 Task: Select Convenience. Add to cart, from CVS for 1990 Hamilton Drive, Baltimore, Maryland 21217, Cell Number 410-225-3451, following items : Raos Homemade Tomato Basil Sauce - 1, Gold Emblem Fast Favorites Fusilli Creamy Alfredo Pasta - 1, Gold Emblem 100% Arabica Premium Ground Coffee Colombian - 2
Action: Mouse moved to (274, 117)
Screenshot: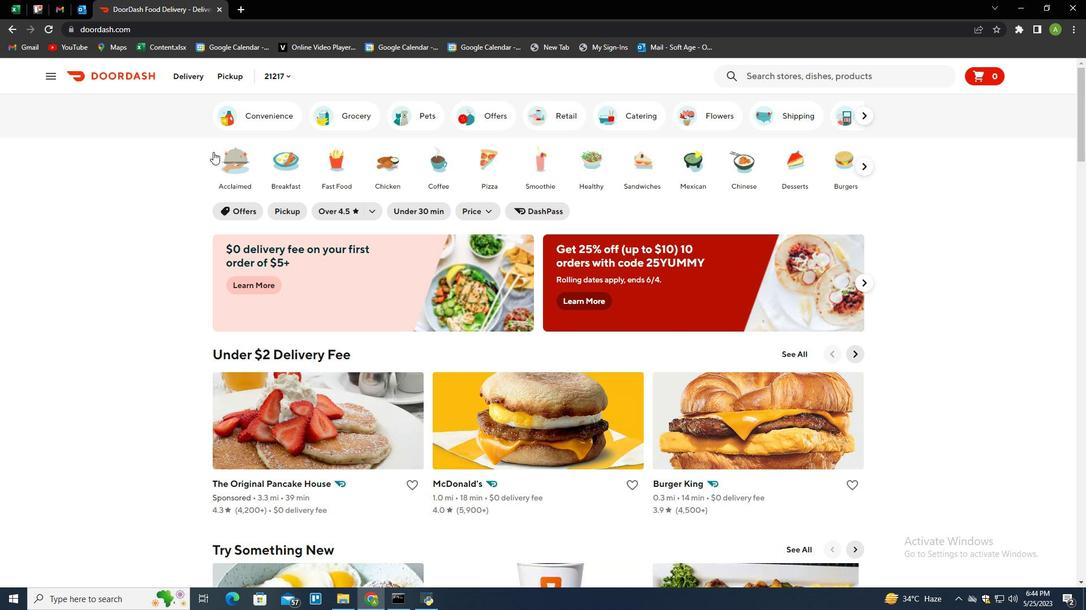 
Action: Mouse pressed left at (274, 117)
Screenshot: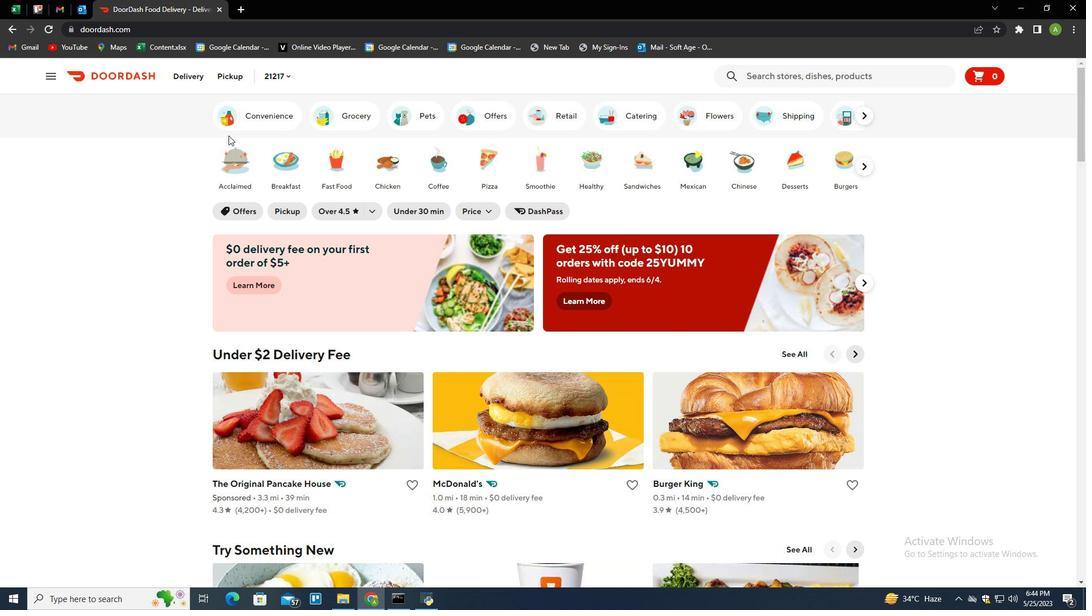 
Action: Mouse moved to (286, 497)
Screenshot: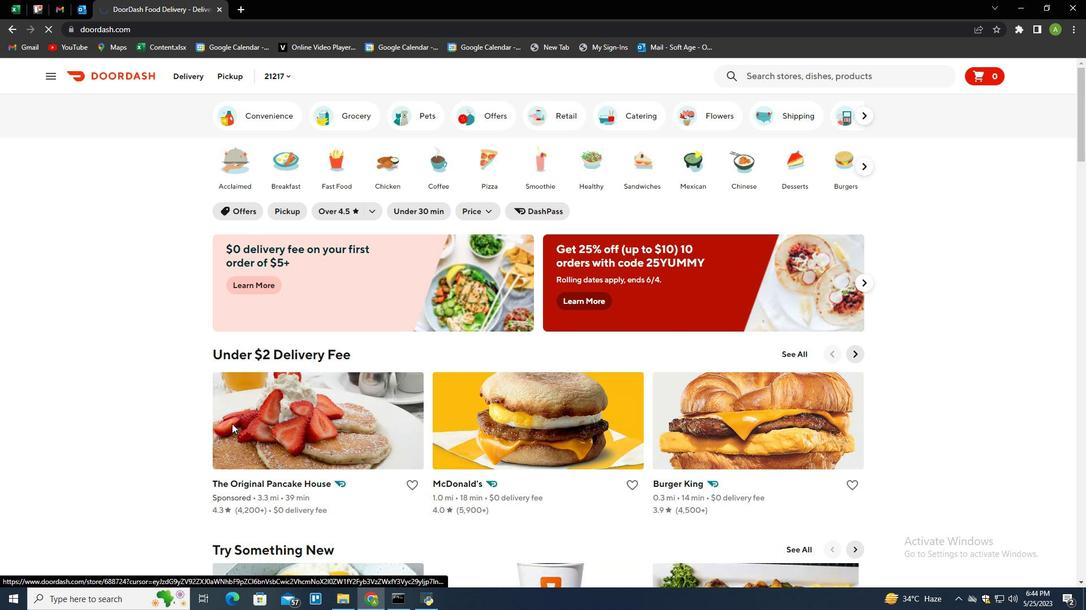 
Action: Mouse pressed left at (286, 497)
Screenshot: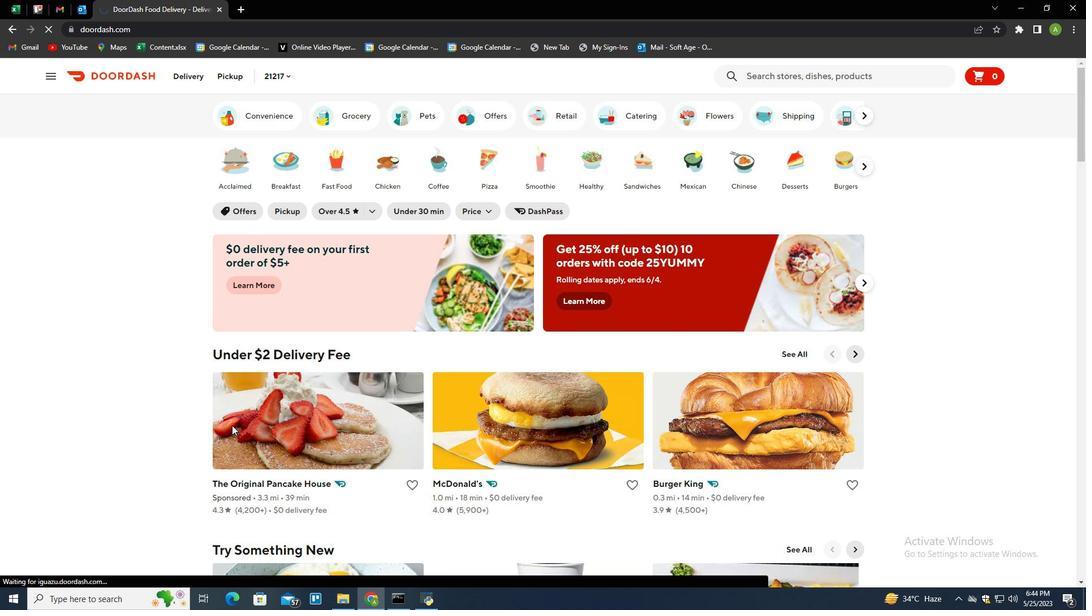 
Action: Mouse moved to (656, 181)
Screenshot: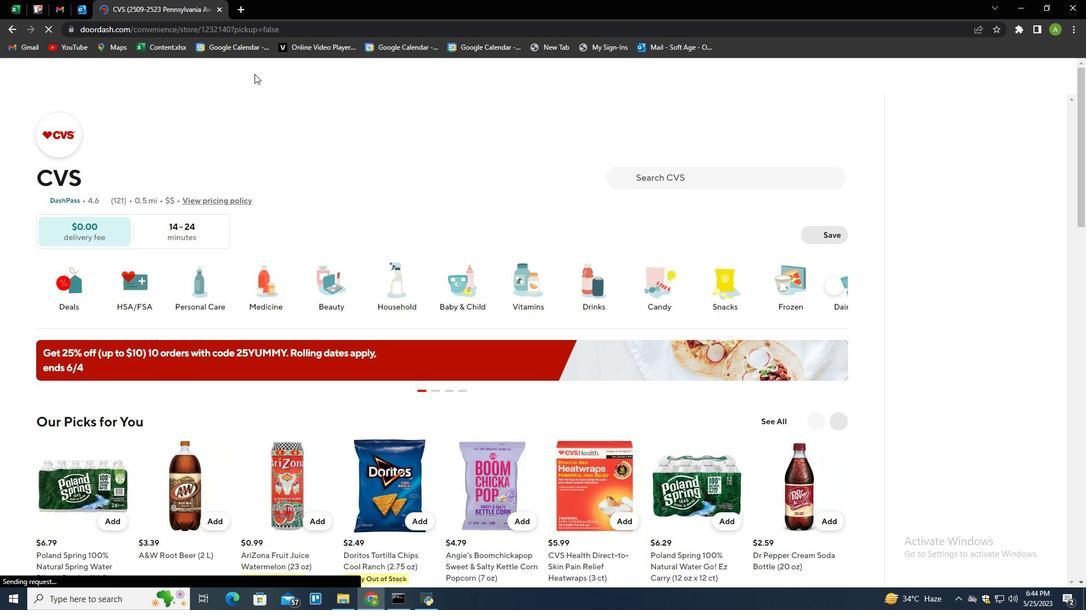 
Action: Mouse pressed left at (656, 181)
Screenshot: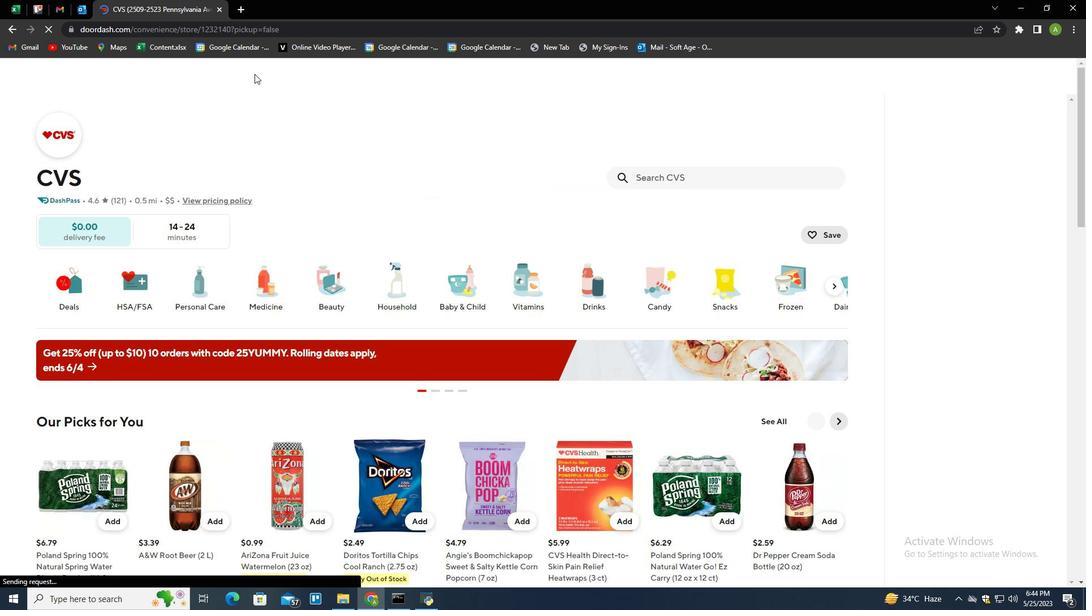 
Action: Mouse moved to (557, 213)
Screenshot: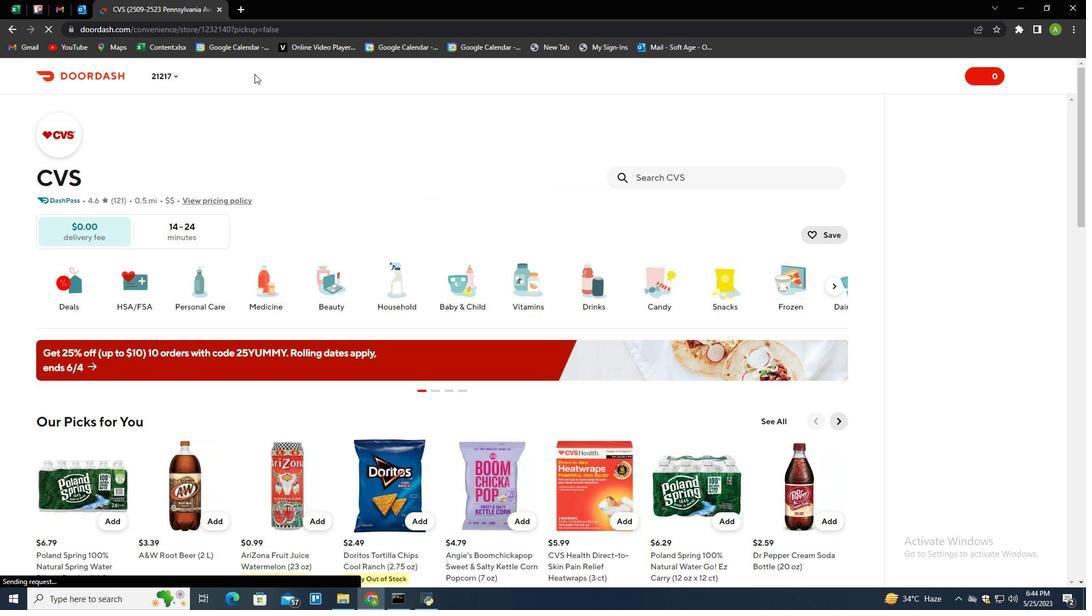 
Action: Key pressed 1990<Key.space>hamilton<Key.space>drive,<Key.space>baltimore,<Key.space>maryland<Key.space>21217<Key.enter>
Screenshot: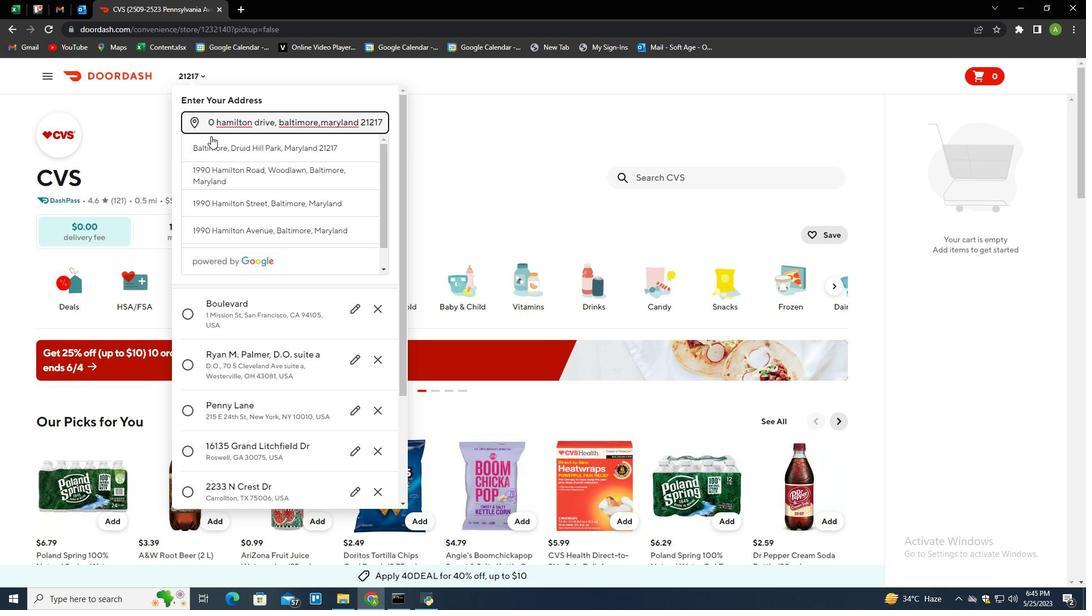 
Action: Mouse moved to (270, 120)
Screenshot: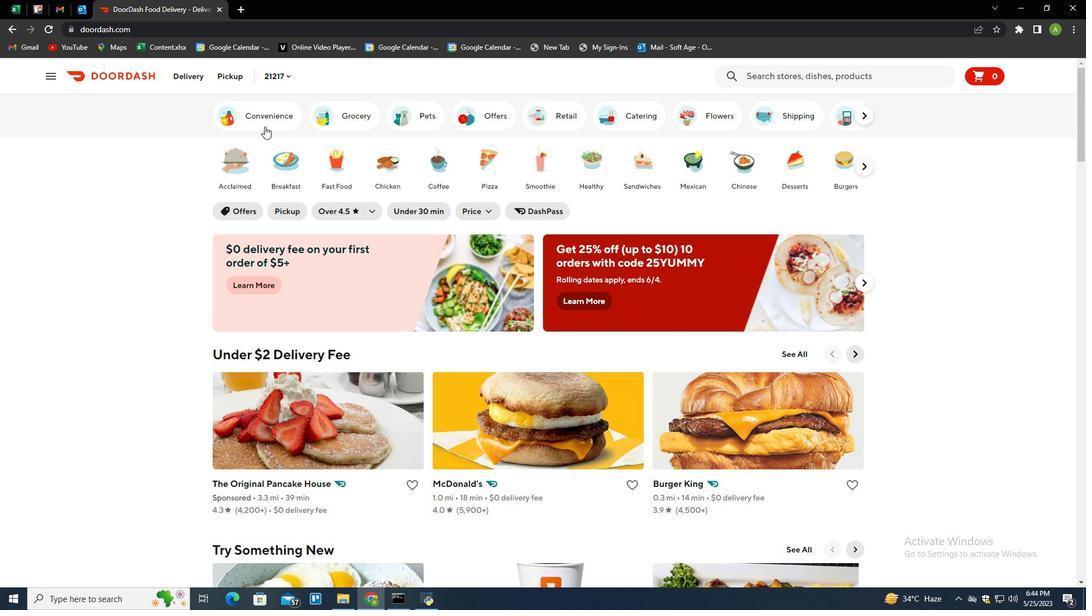 
Action: Mouse pressed left at (270, 120)
Screenshot: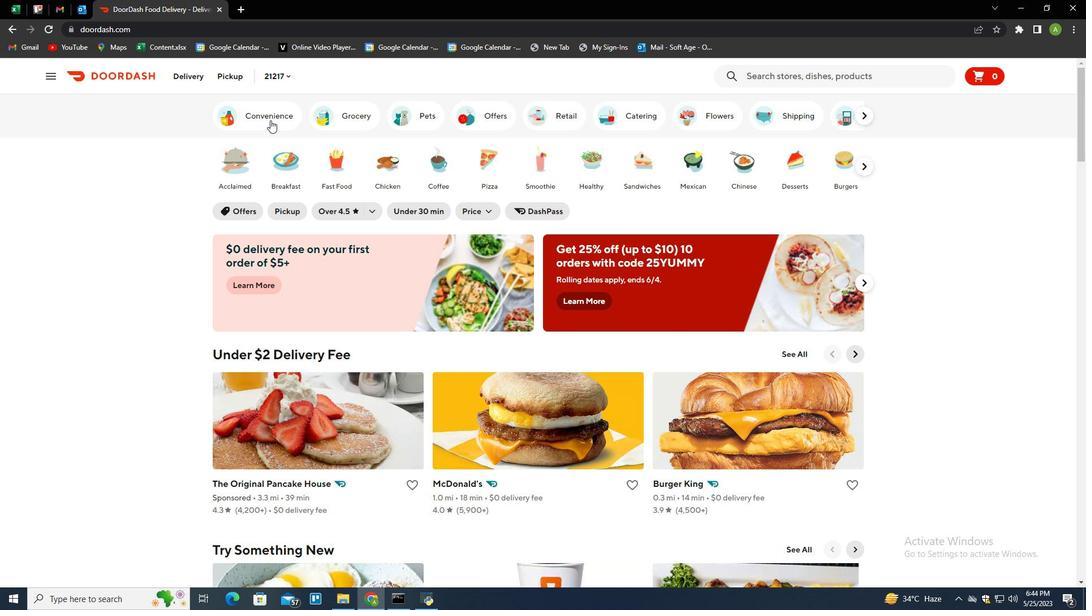 
Action: Mouse moved to (271, 501)
Screenshot: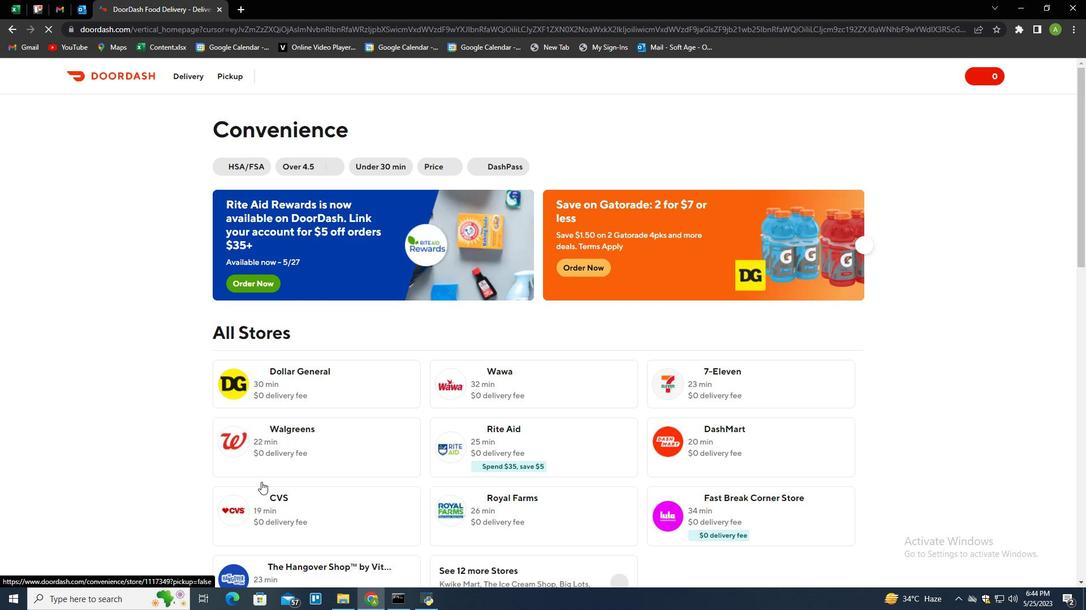
Action: Mouse pressed left at (271, 501)
Screenshot: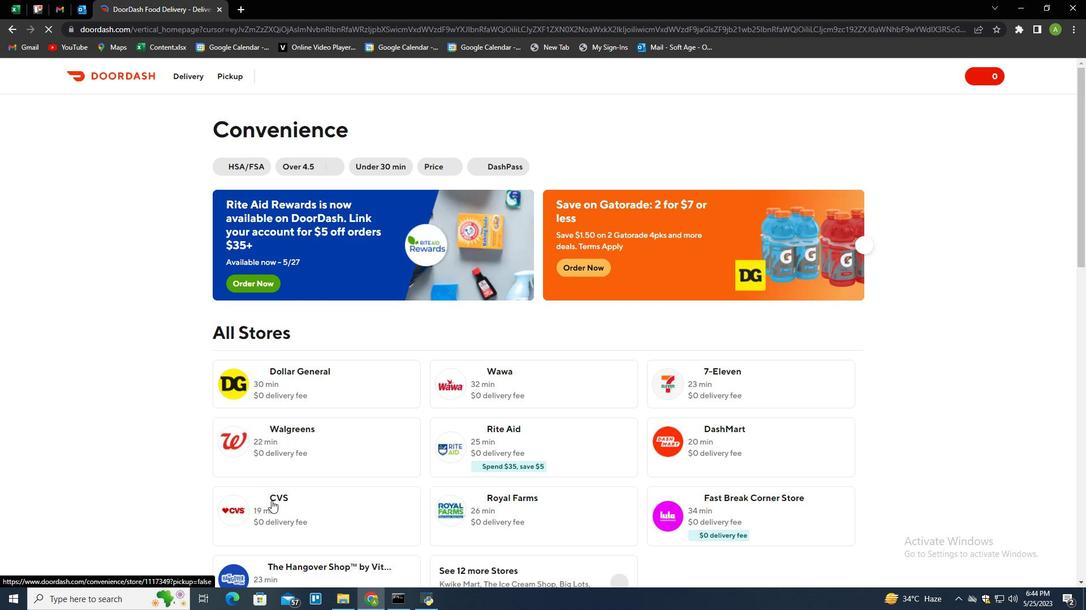 
Action: Mouse moved to (202, 75)
Screenshot: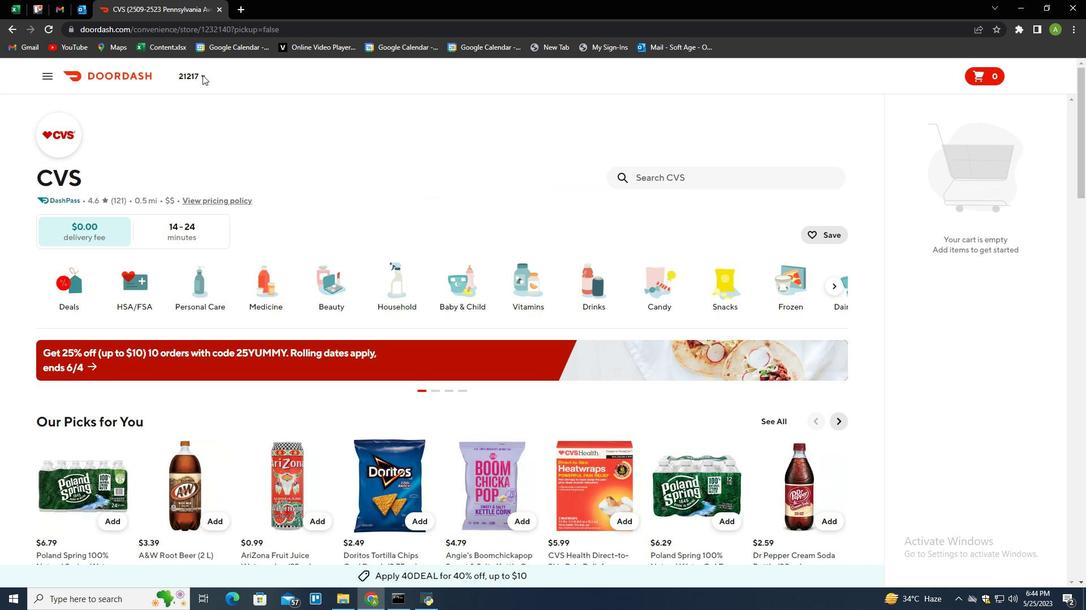 
Action: Mouse pressed left at (202, 75)
Screenshot: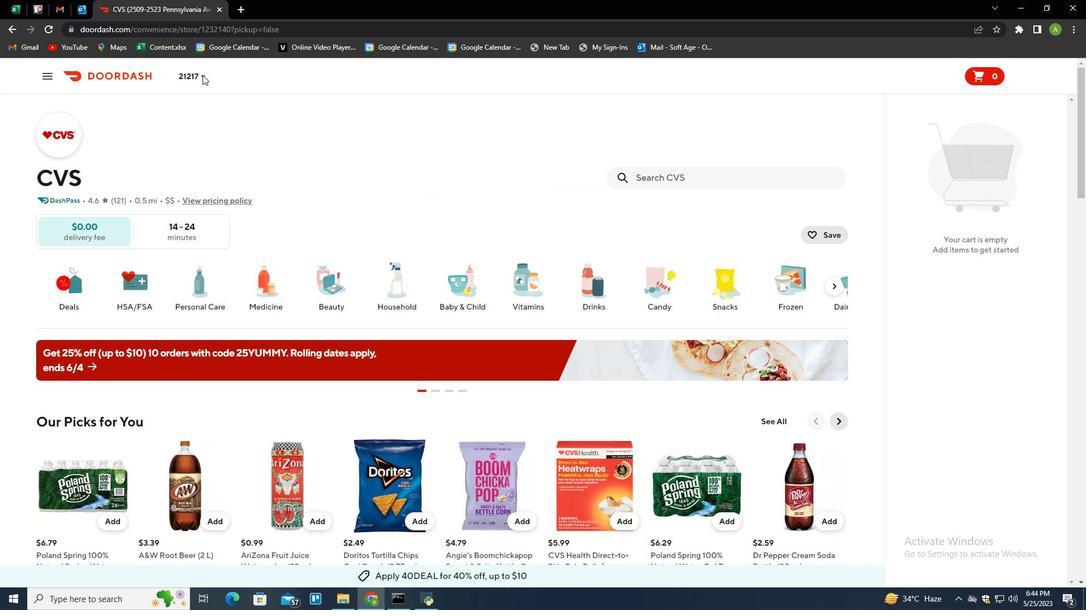 
Action: Mouse moved to (231, 126)
Screenshot: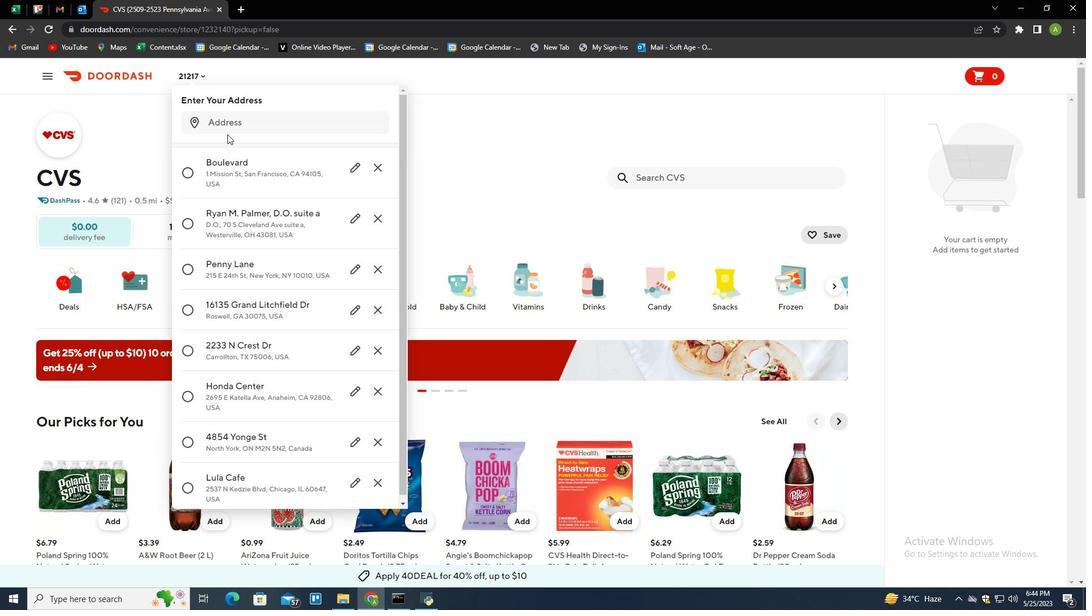 
Action: Mouse pressed left at (231, 126)
Screenshot: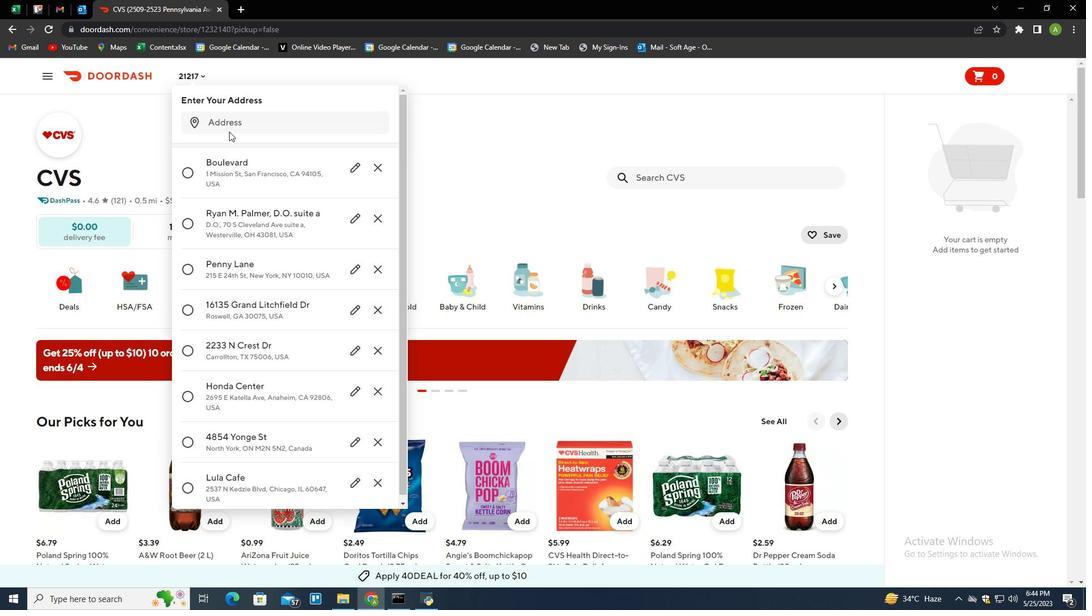 
Action: Mouse moved to (210, 136)
Screenshot: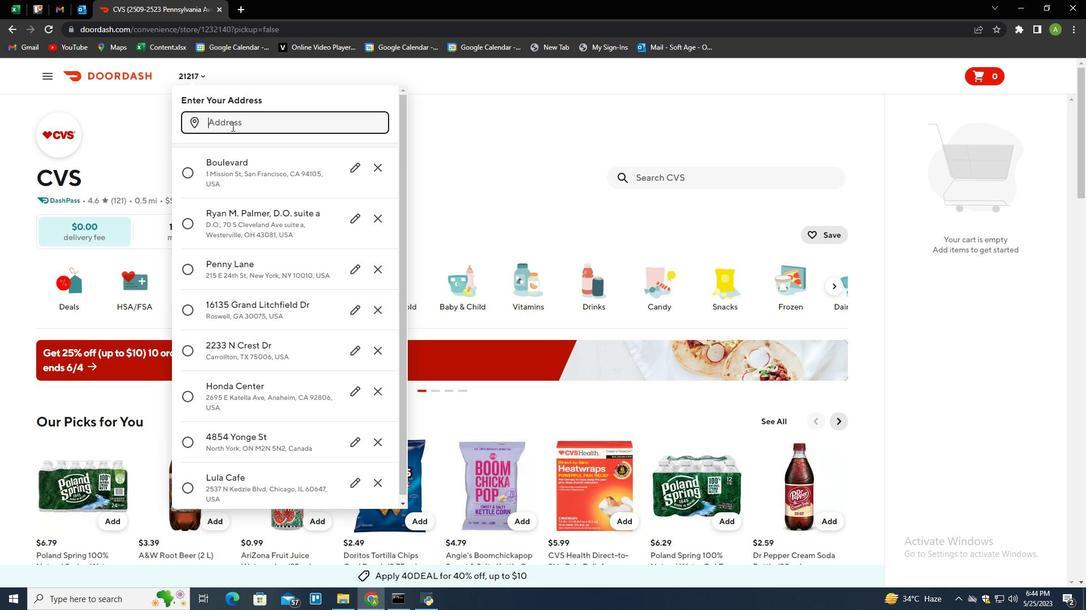 
Action: Key pressed 1990<Key.space>hamilton<Key.space>drive,<Key.space>baltimore,maryland<Key.space>21217<Key.enter>
Screenshot: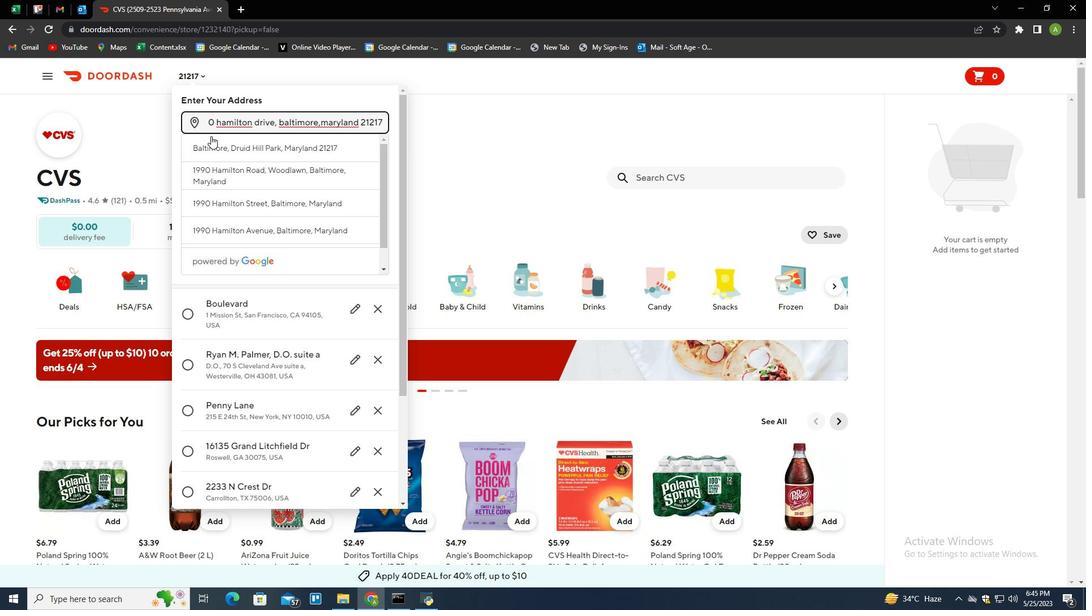 
Action: Mouse moved to (337, 433)
Screenshot: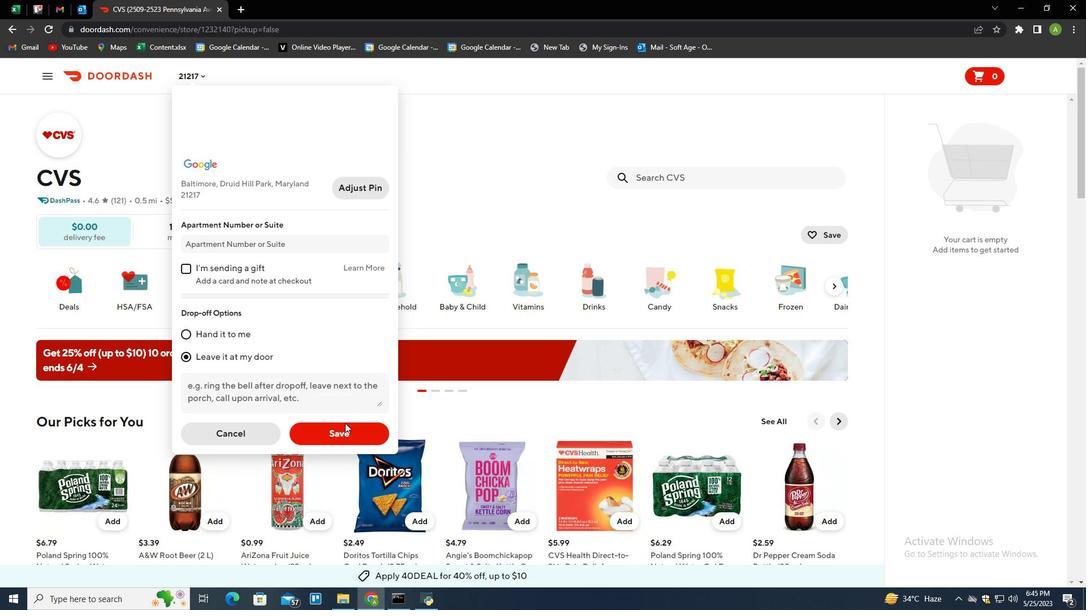 
Action: Mouse pressed left at (337, 433)
Screenshot: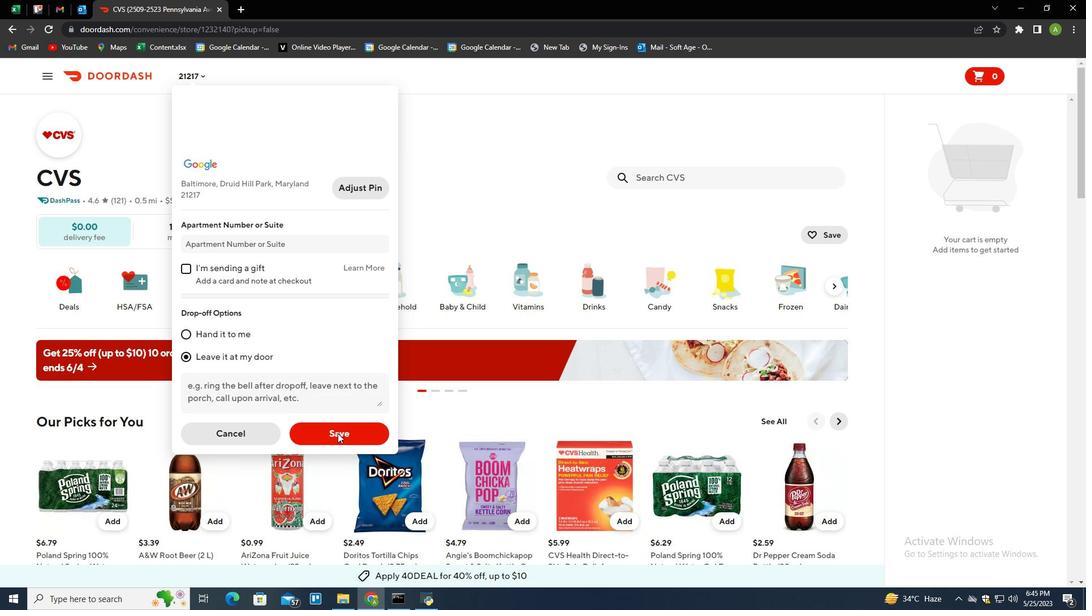 
Action: Mouse moved to (678, 176)
Screenshot: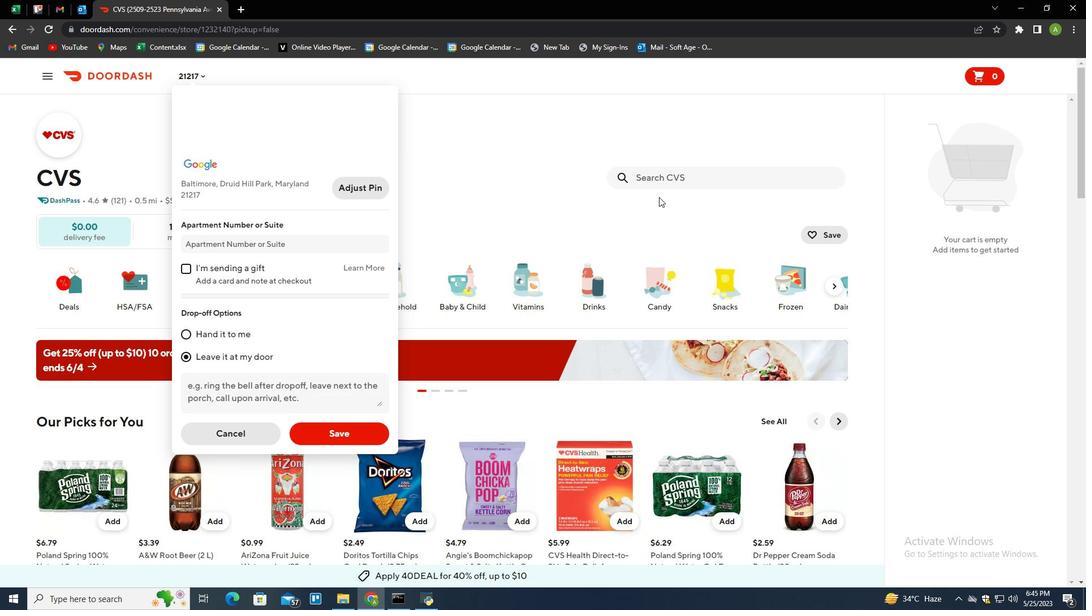 
Action: Mouse pressed left at (678, 176)
Screenshot: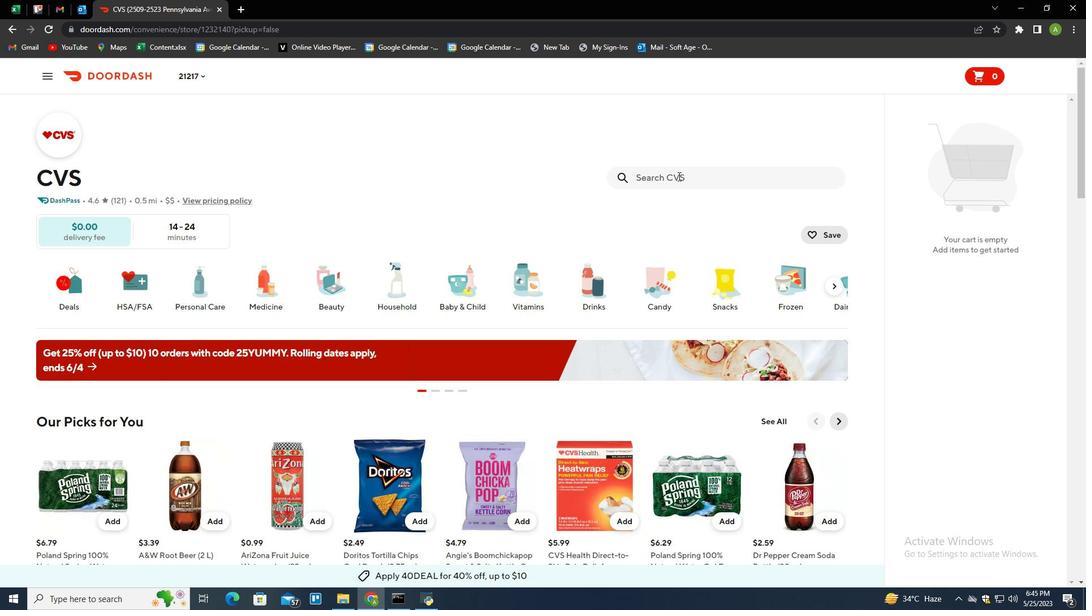 
Action: Key pressed roas<Key.space>homemade<Key.space>tomato<Key.space>basil<Key.space>suuce<Key.backspace><Key.backspace><Key.backspace><Key.backspace>auce<Key.enter>
Screenshot: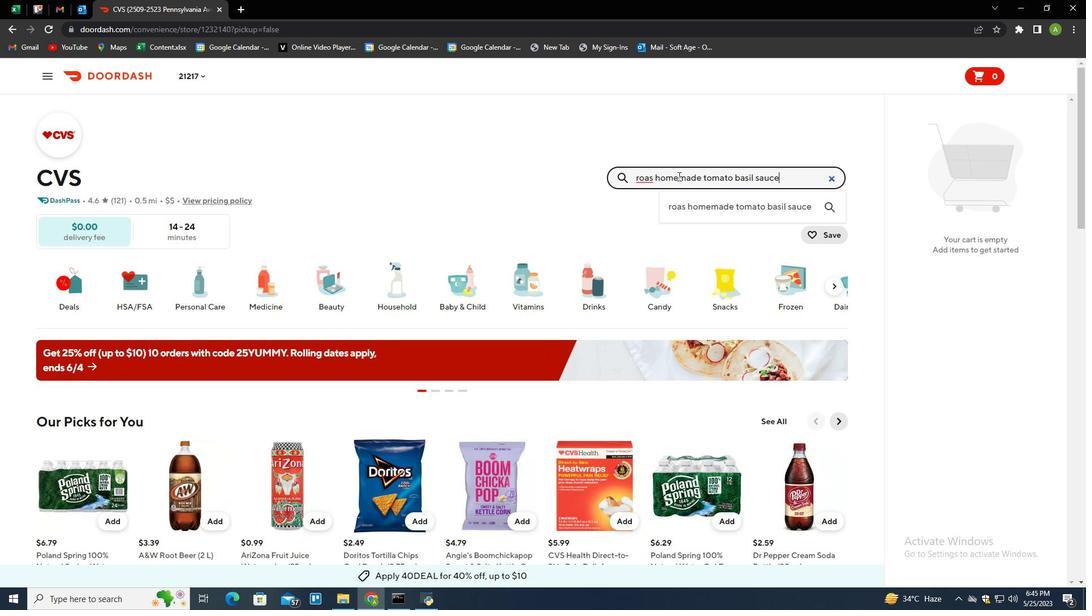 
Action: Mouse moved to (104, 317)
Screenshot: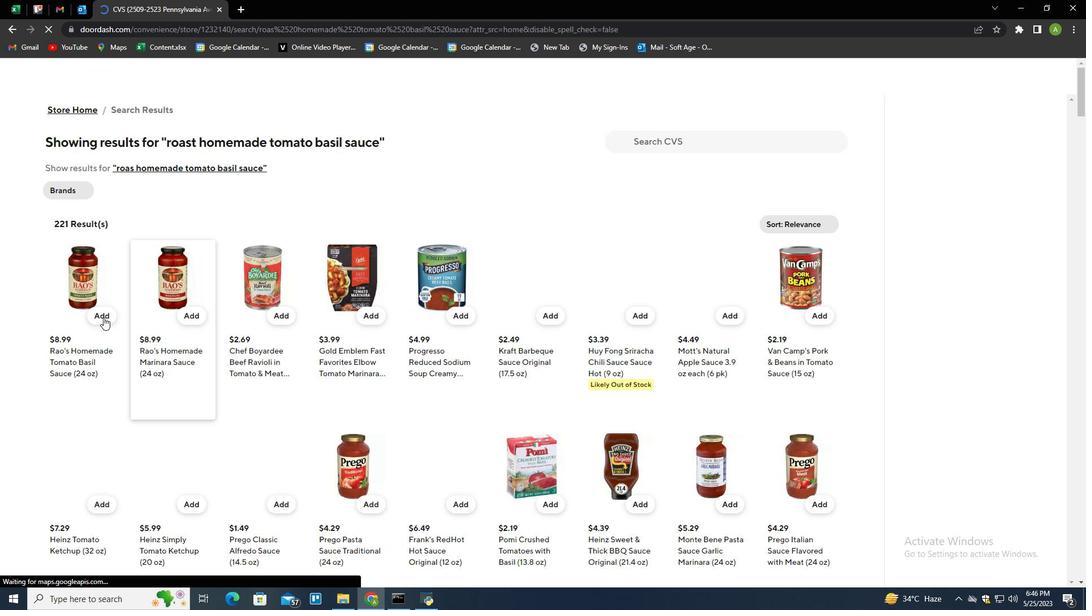 
Action: Mouse pressed left at (104, 317)
Screenshot: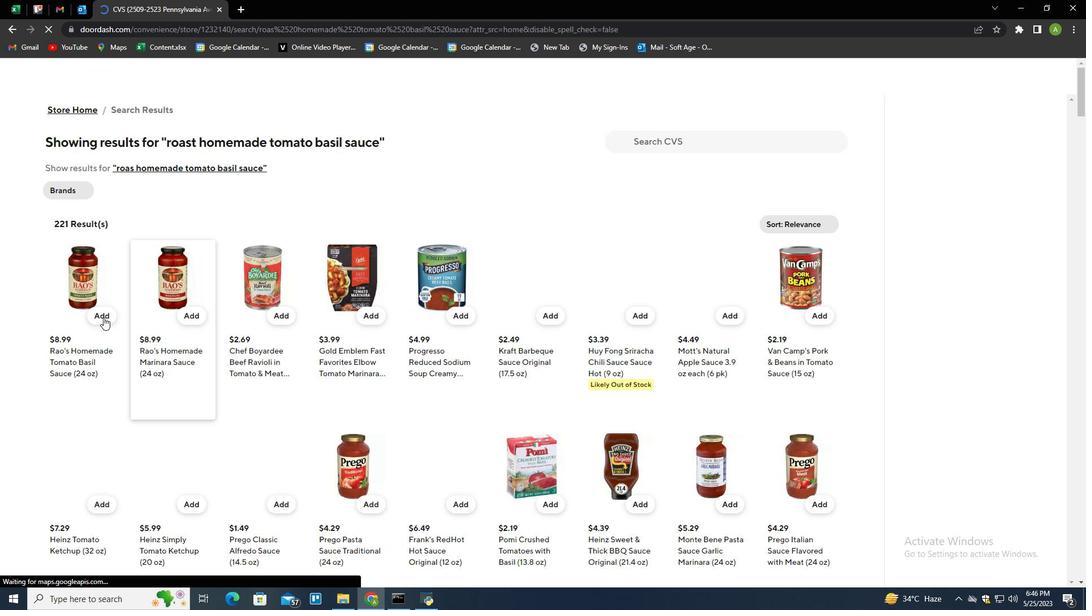 
Action: Mouse moved to (675, 145)
Screenshot: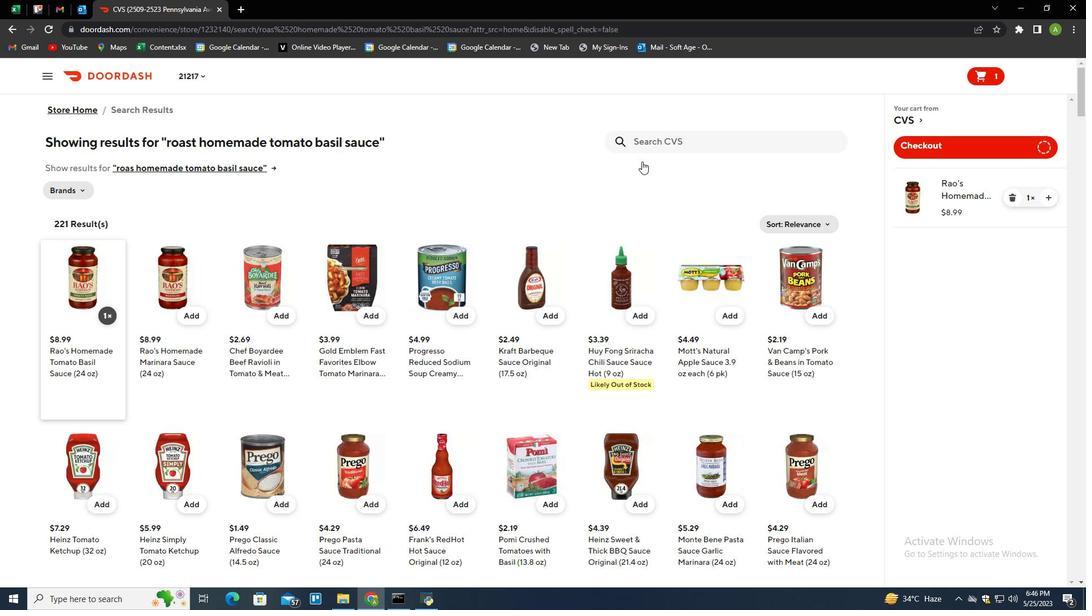 
Action: Mouse pressed left at (675, 145)
Screenshot: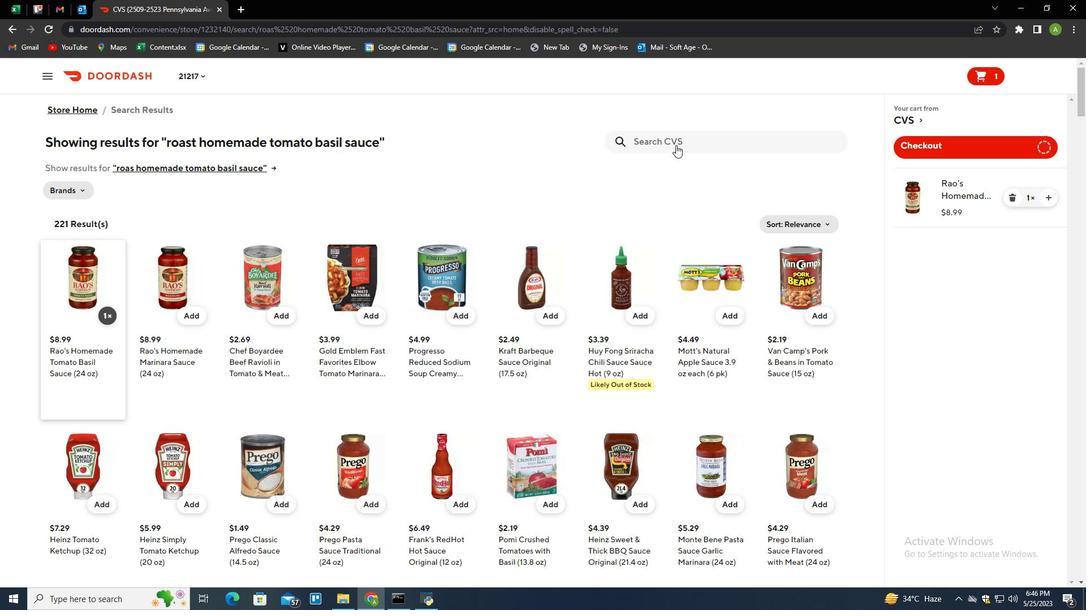 
Action: Key pressed gold<Key.space>r<Key.backspace>emblem<Key.space>fast<Key.space>favorites<Key.space>fusilli<Key.space>creamy<Key.space>alfre<Key.space><Key.backspace>do<Key.space>pasta<Key.enter>
Screenshot: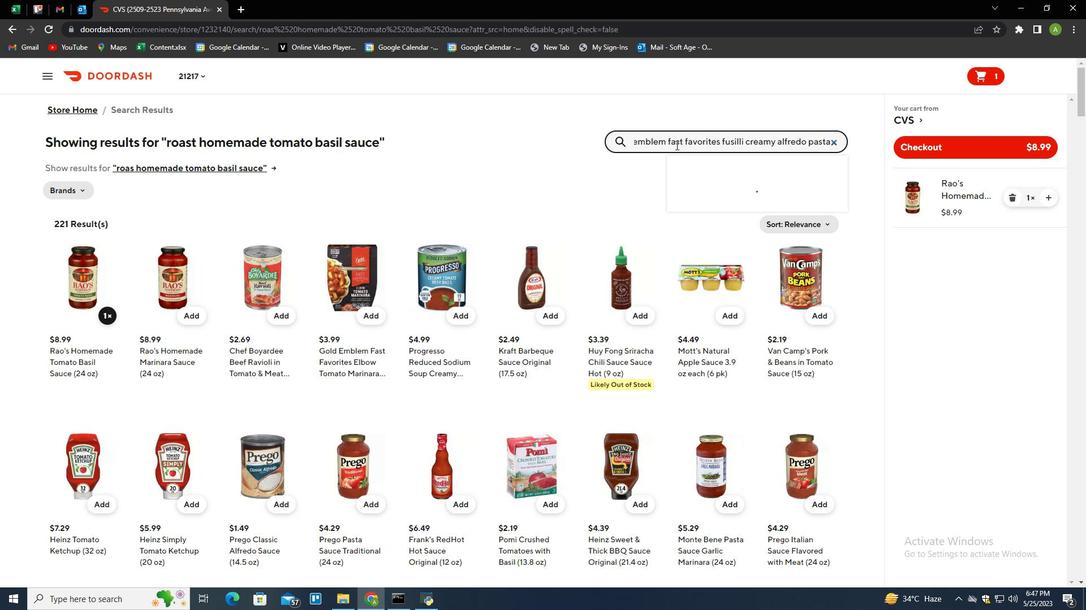 
Action: Mouse moved to (101, 296)
Screenshot: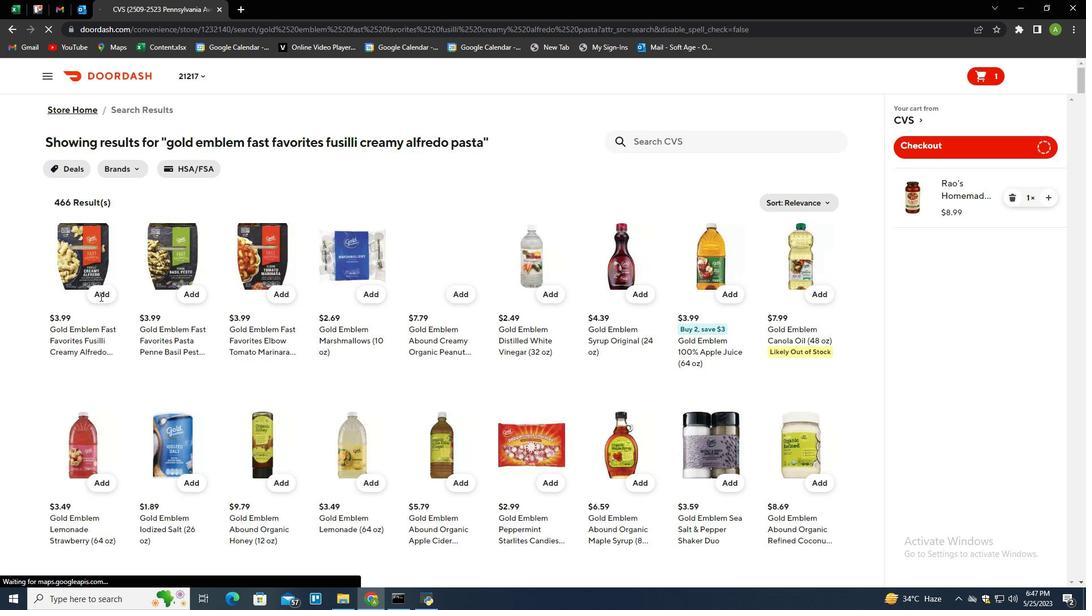 
Action: Mouse pressed left at (101, 296)
Screenshot: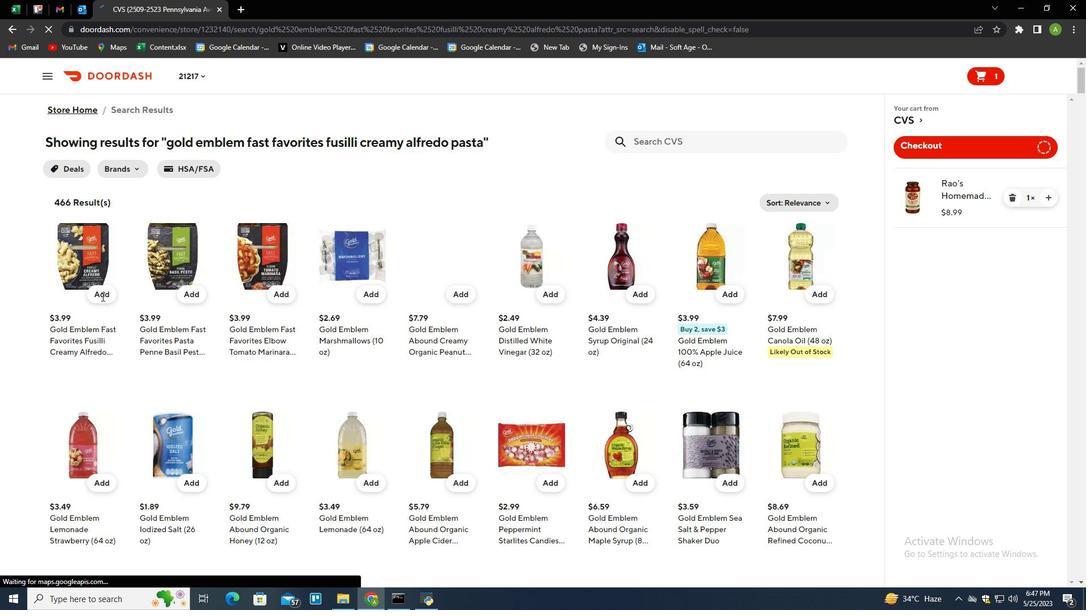 
Action: Mouse moved to (671, 141)
Screenshot: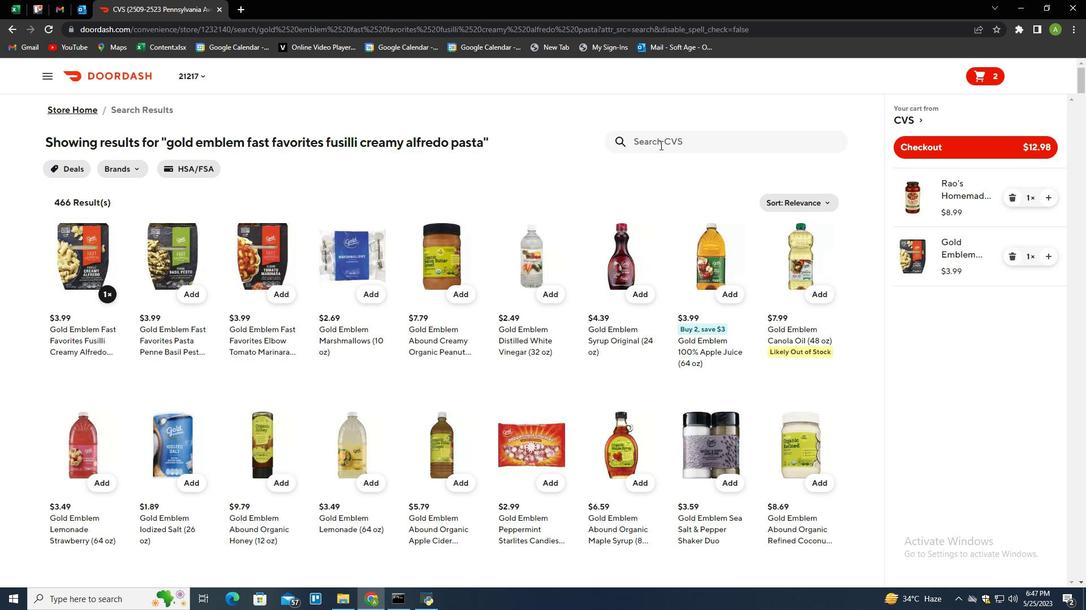 
Action: Mouse pressed left at (671, 141)
Screenshot: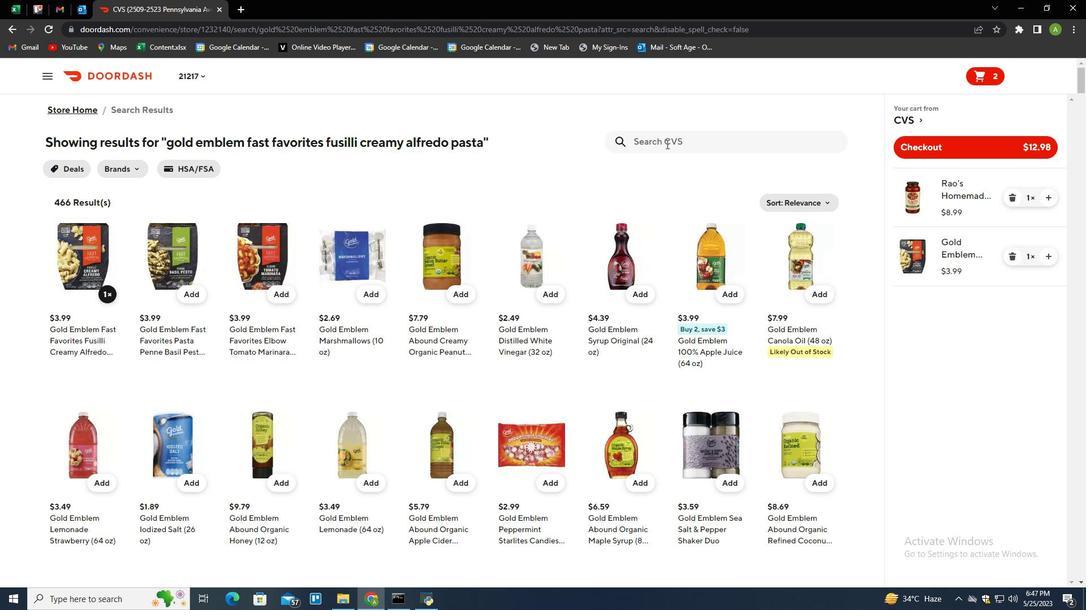 
Action: Mouse moved to (670, 141)
Screenshot: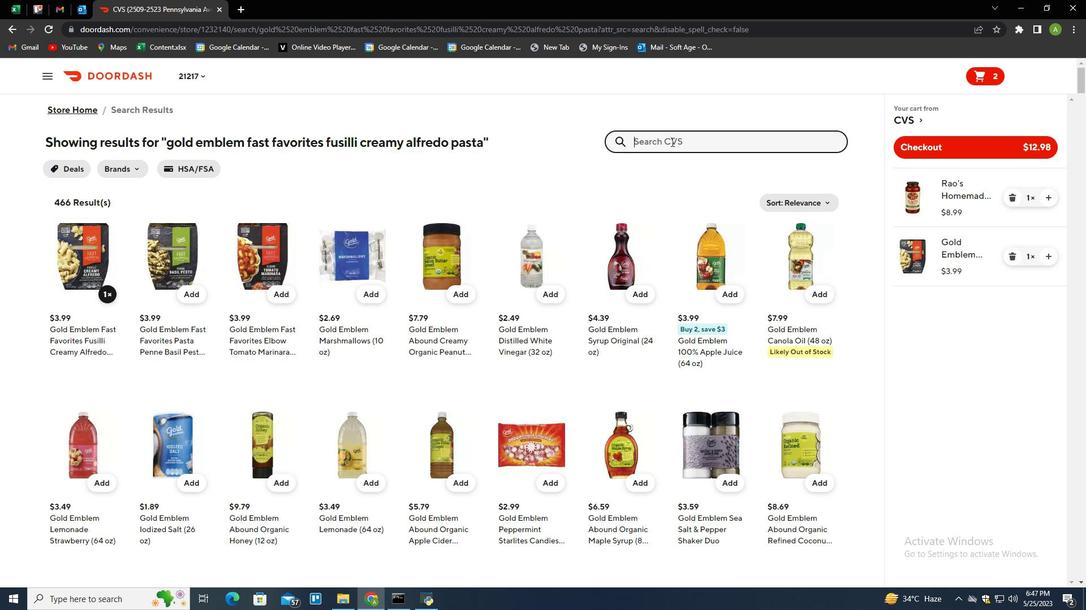
Action: Key pressed gold<Key.space>em
Screenshot: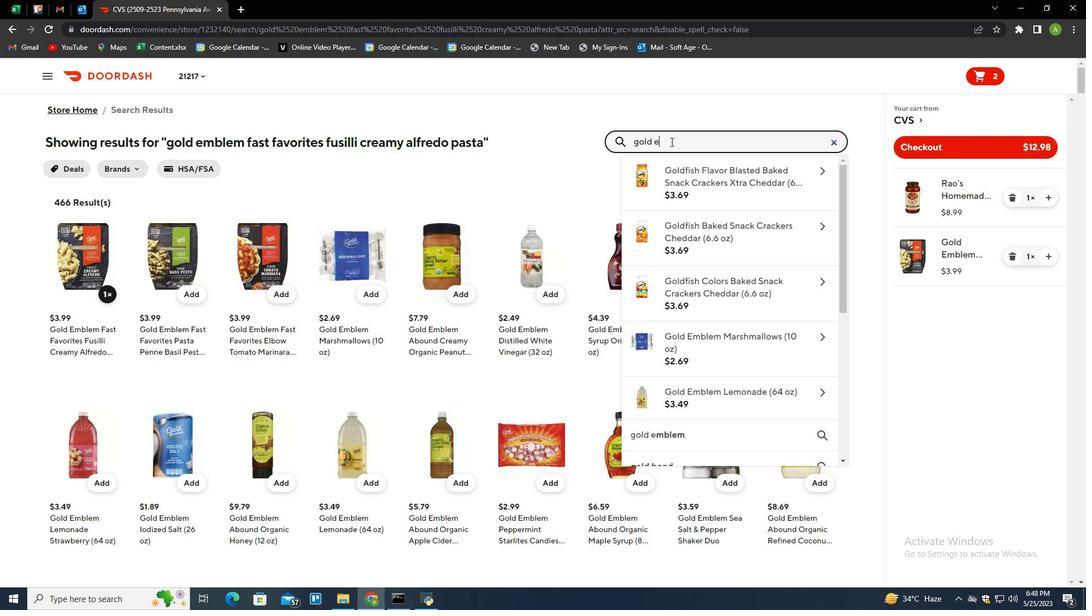 
Action: Mouse moved to (670, 142)
Screenshot: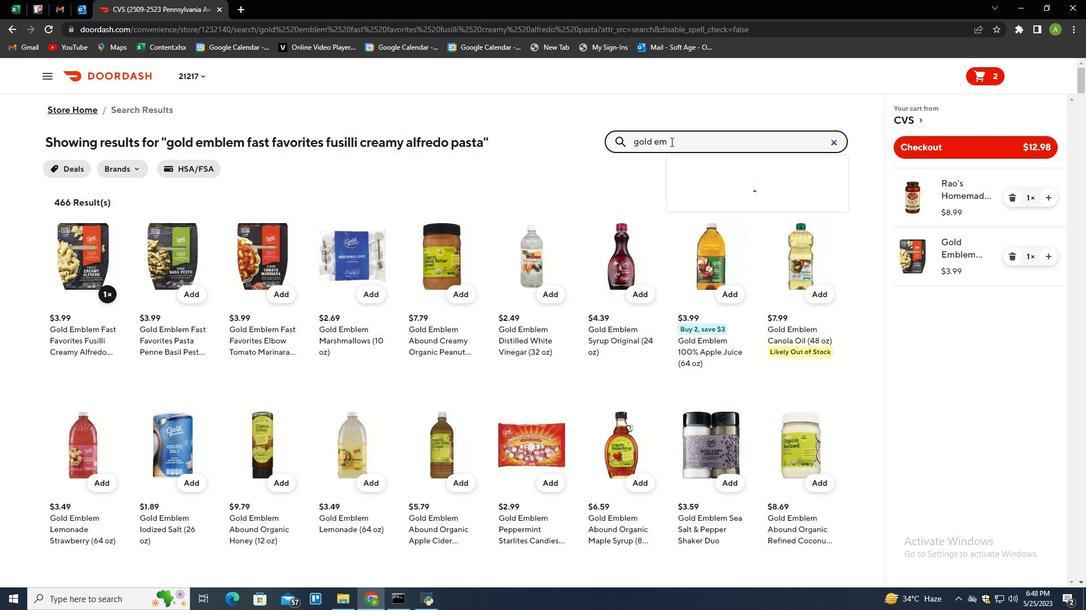
Action: Key pressed mblem<Key.backspace><Key.backspace><Key.backspace><Key.backspace><Key.backspace>blem<Key.space>100<Key.shift><Key.shift><Key.shift><Key.shift><Key.shift><Key.shift>%<Key.space>arabica<Key.space>premium<Key.space>ground<Key.space>coffee<Key.space>coclo<Key.backspace><Key.backspace><Key.backspace>lombian<Key.enter>
Screenshot: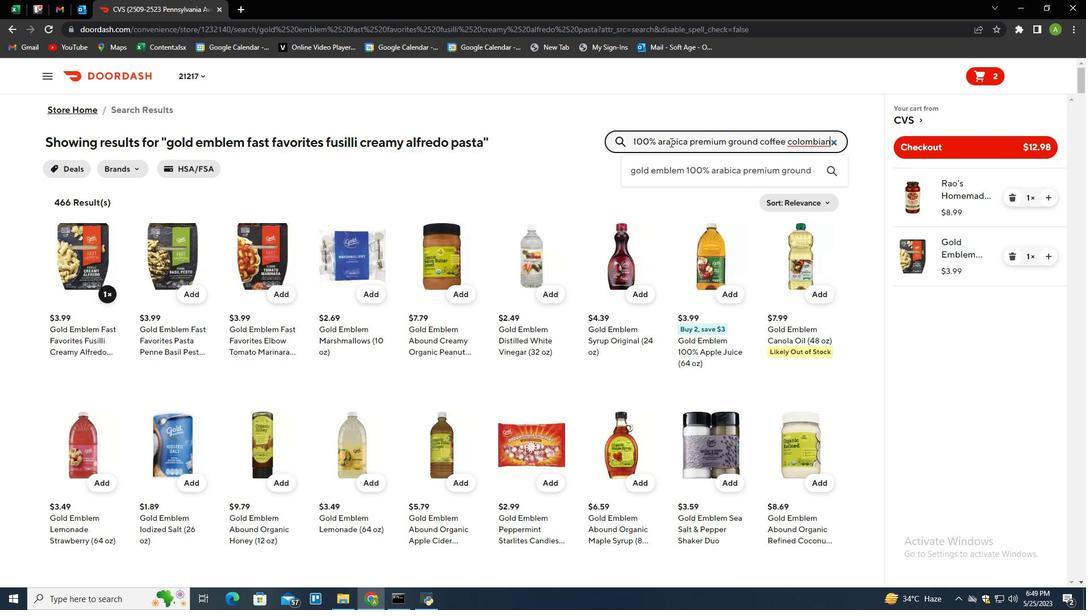 
Action: Mouse moved to (97, 299)
Screenshot: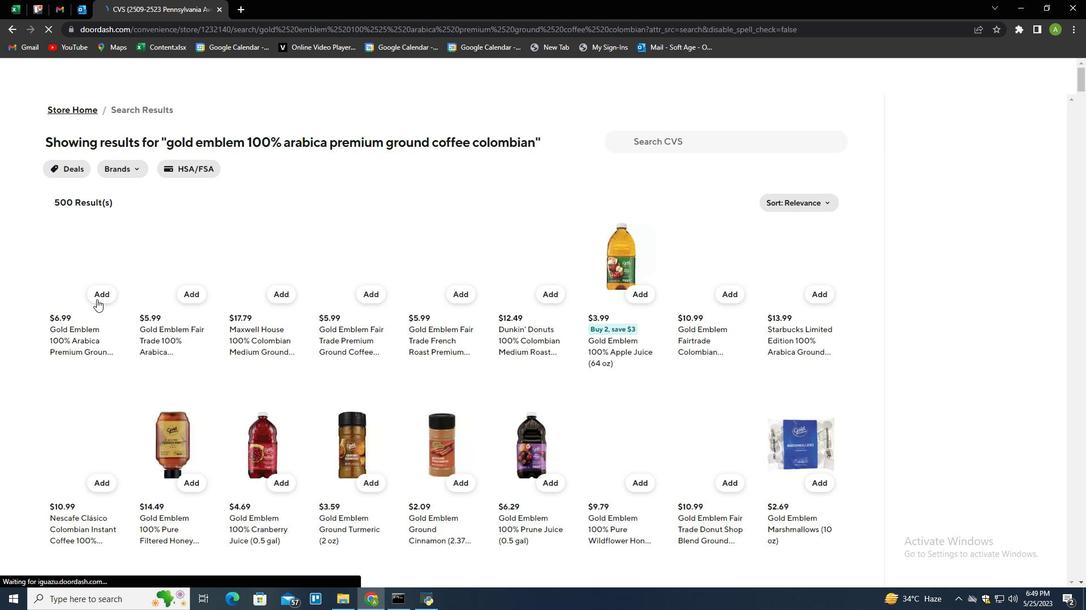 
Action: Mouse pressed left at (97, 299)
Screenshot: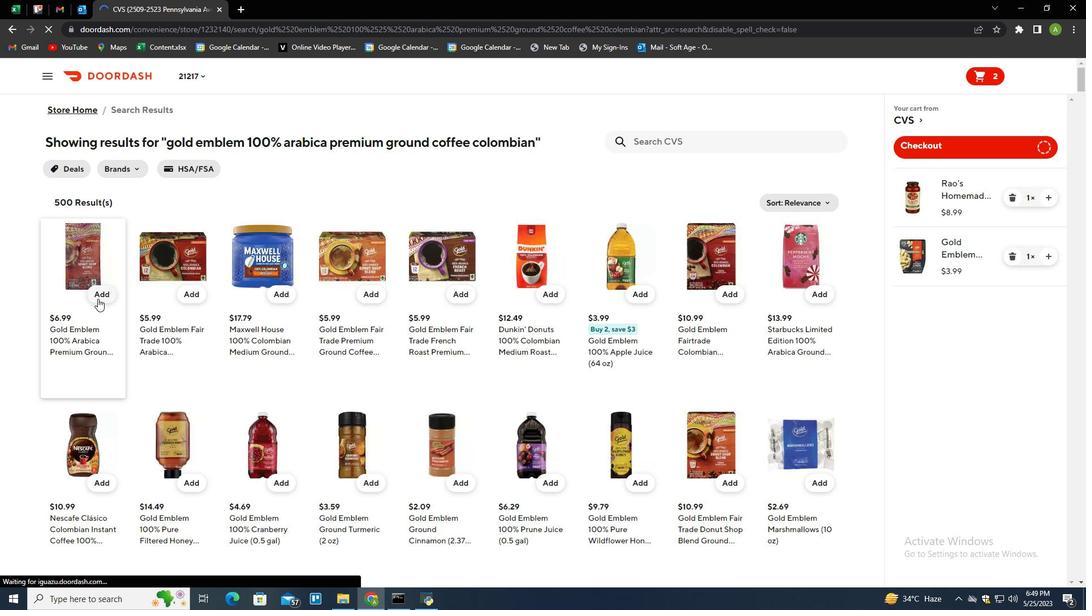 
Action: Mouse moved to (1045, 314)
Screenshot: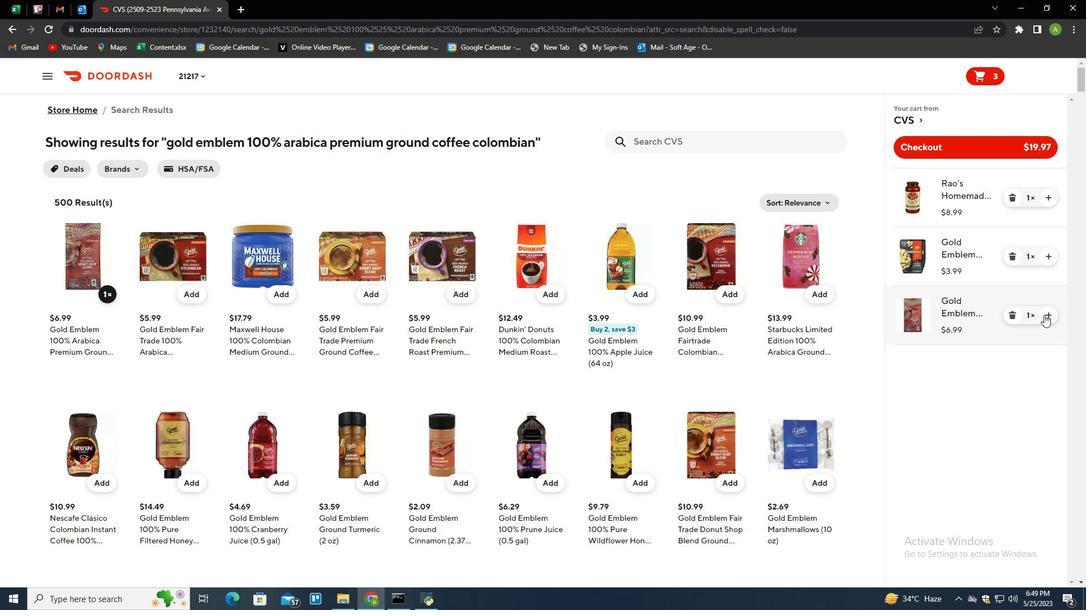 
Action: Mouse pressed left at (1045, 314)
Screenshot: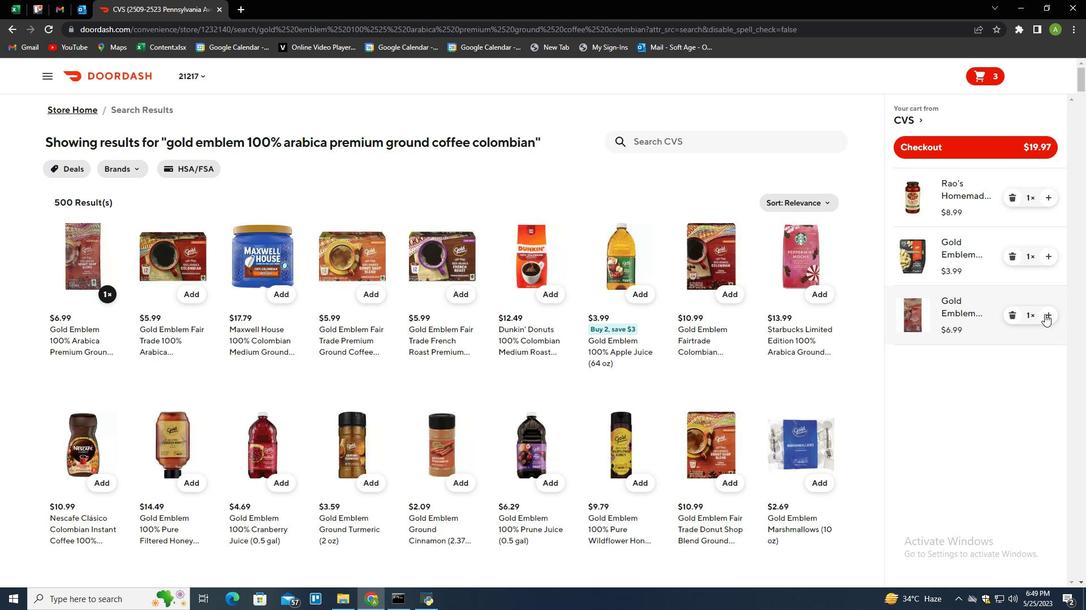 
Action: Mouse moved to (932, 152)
Screenshot: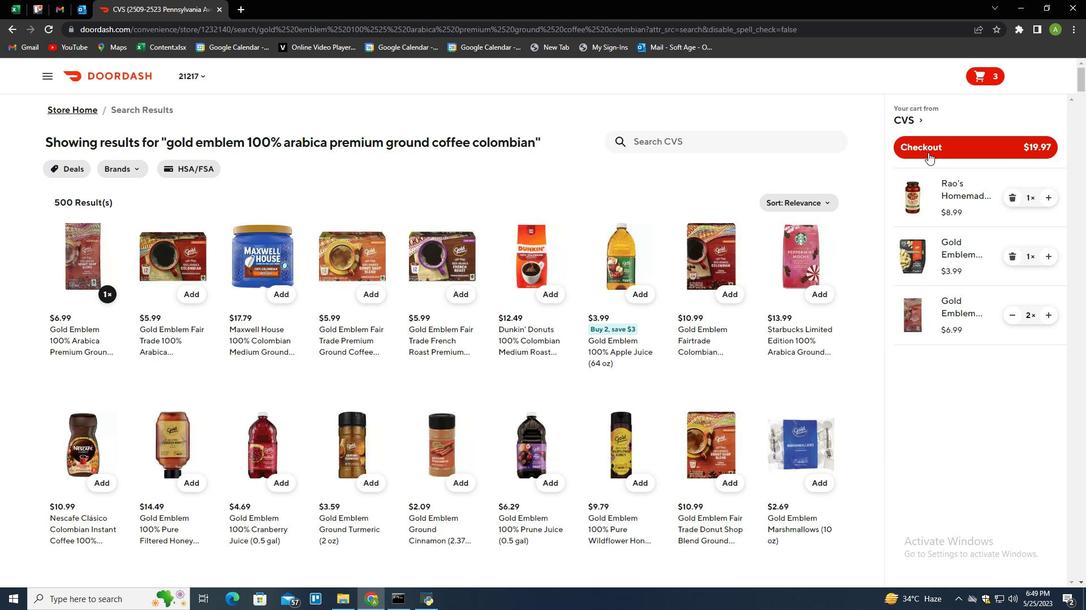 
Action: Mouse pressed left at (932, 152)
Screenshot: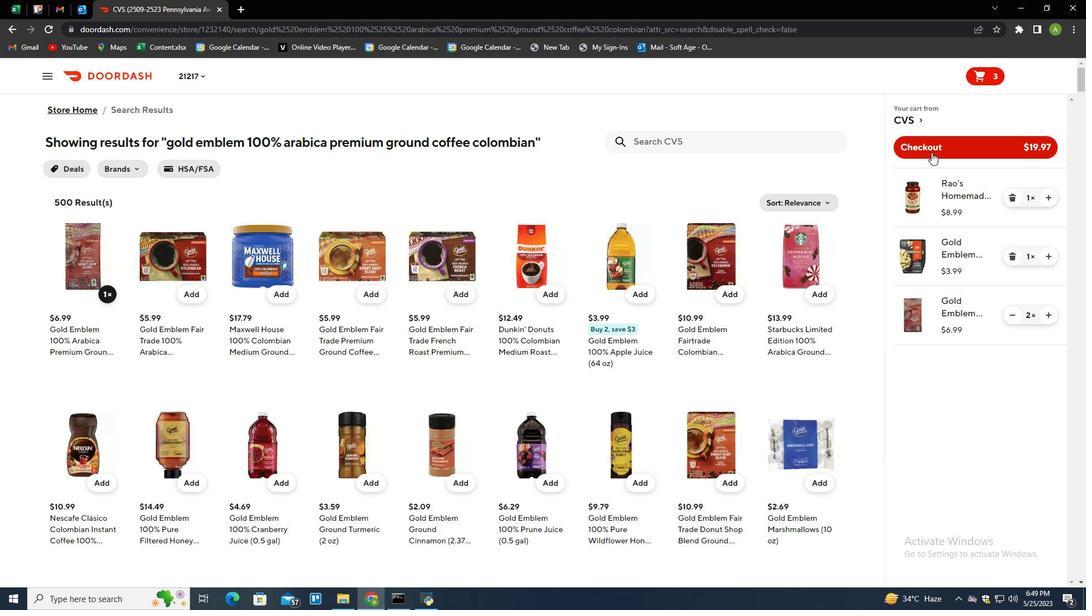 
Action: Mouse moved to (424, 264)
Screenshot: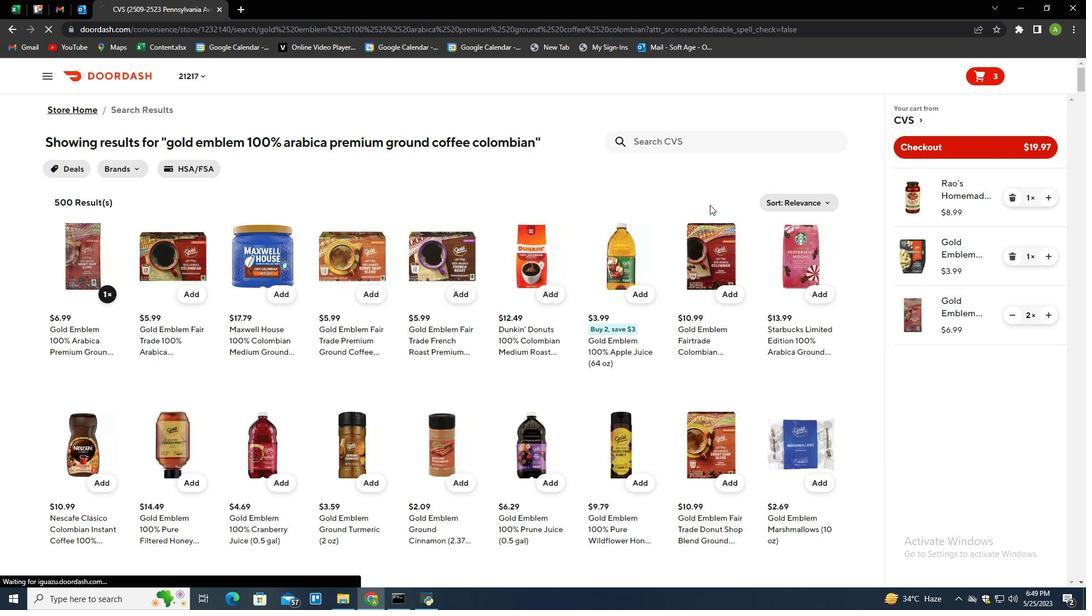 
